 Task: Create in the project AgileOpus and in the Backlog issue 'Develop a new tool for automated testing of web application cross-browser compatibility and responsiveness' a child issue 'Data backup and retention policy remediation', and assign it to team member softage.3@softage.net. Create in the project AgileOpus and in the Backlog issue 'Upgrade the logging and reporting features of a web application to improve system monitoring and analysis' a child issue 'Serverless computing application deployment automation and remediation', and assign it to team member softage.4@softage.net
Action: Mouse moved to (548, 365)
Screenshot: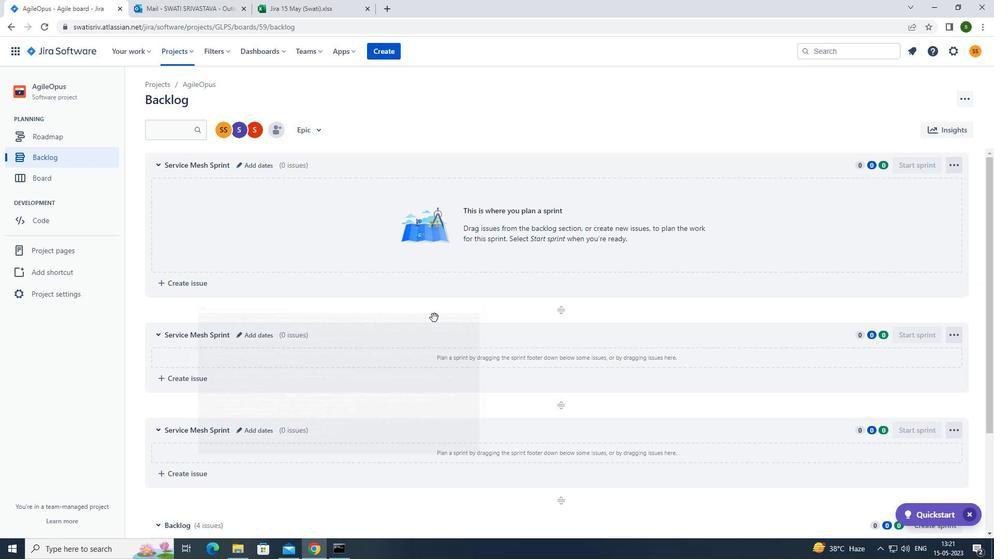 
Action: Mouse scrolled (548, 364) with delta (0, 0)
Screenshot: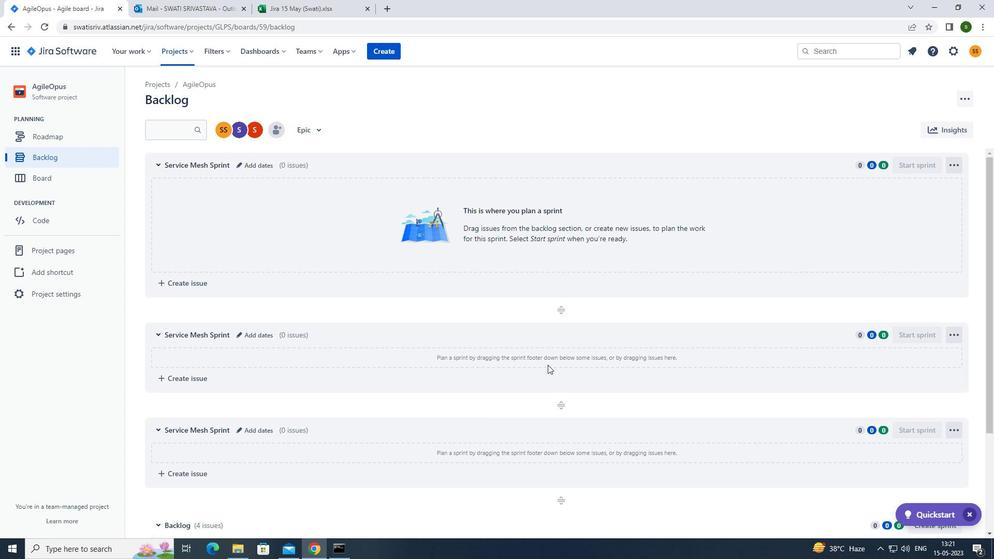 
Action: Mouse scrolled (548, 364) with delta (0, 0)
Screenshot: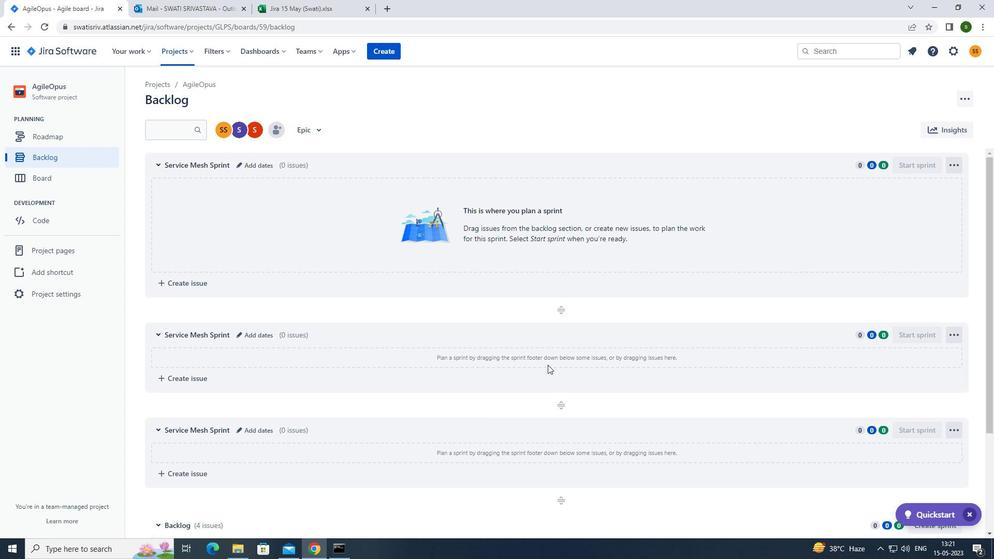 
Action: Mouse scrolled (548, 364) with delta (0, 0)
Screenshot: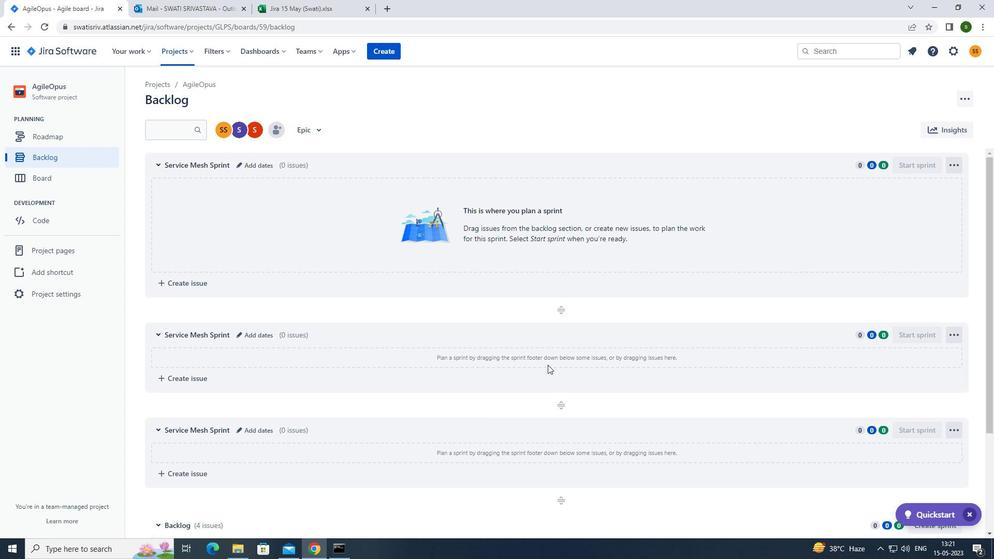
Action: Mouse moved to (548, 365)
Screenshot: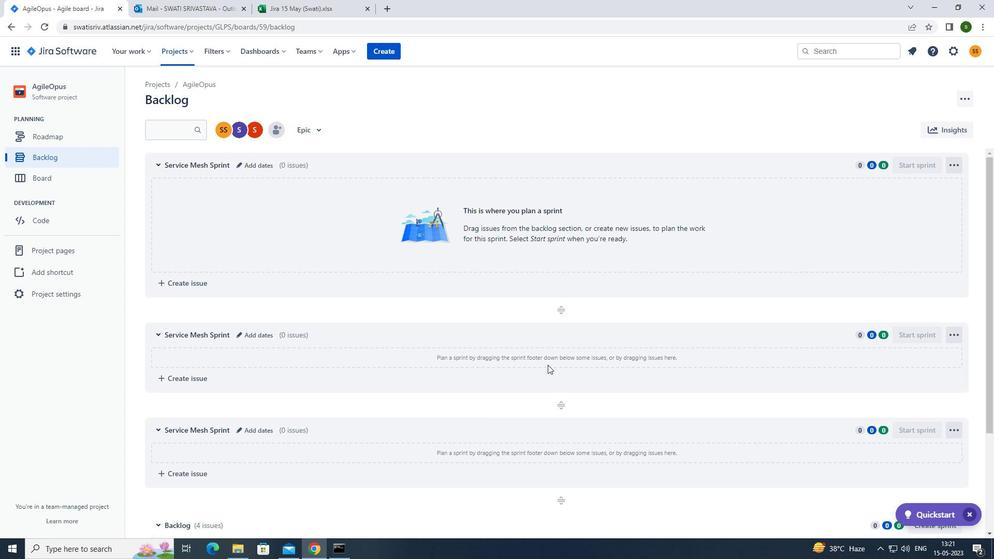 
Action: Mouse scrolled (548, 365) with delta (0, 0)
Screenshot: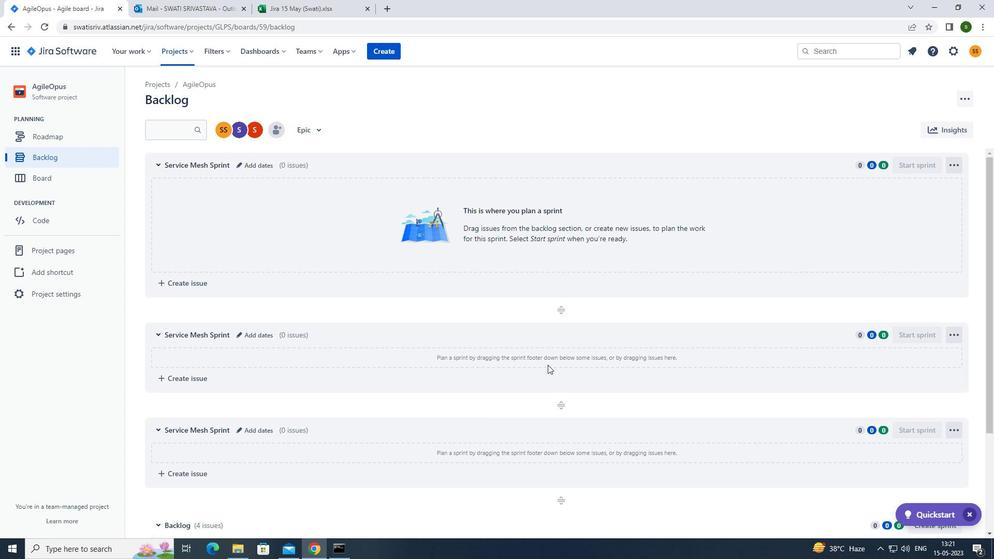 
Action: Mouse scrolled (548, 365) with delta (0, 0)
Screenshot: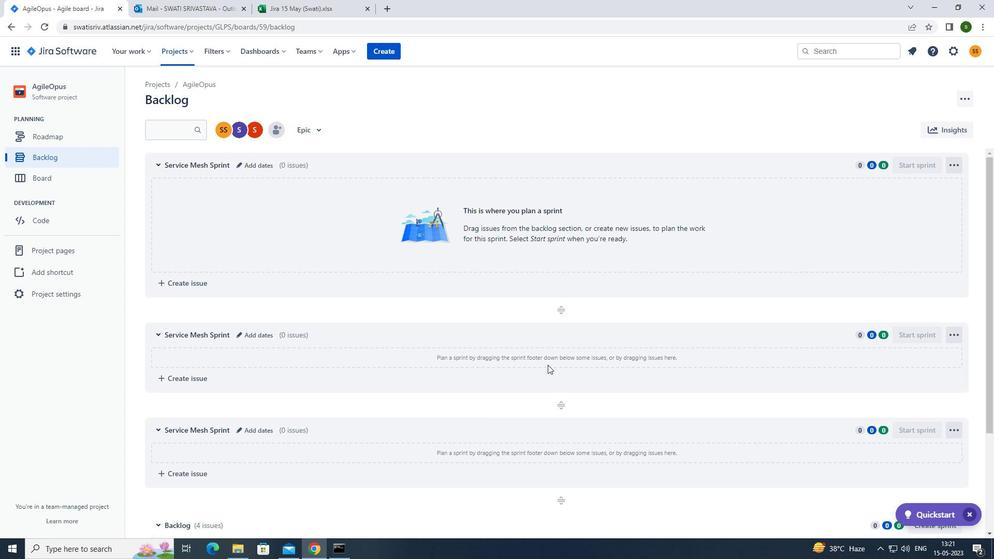 
Action: Mouse scrolled (548, 365) with delta (0, 0)
Screenshot: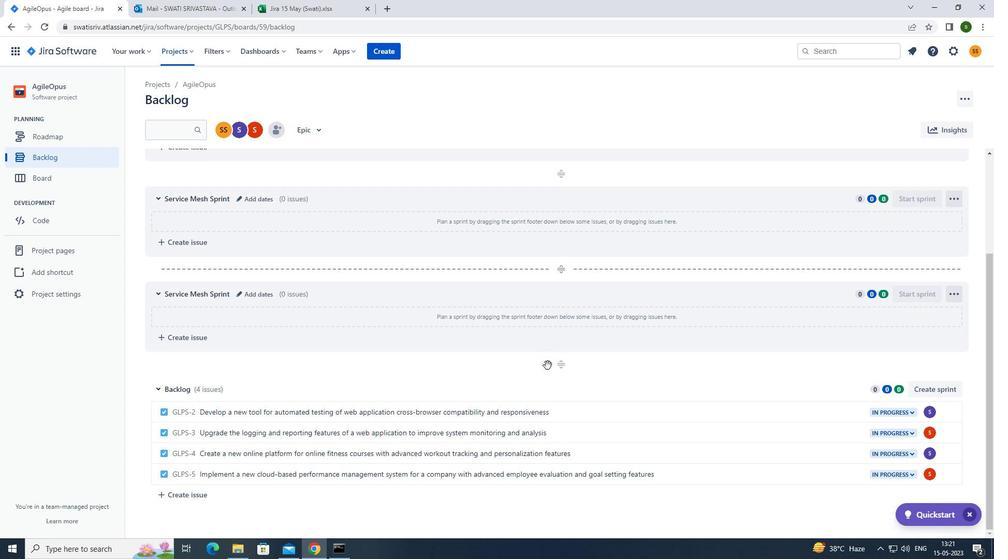 
Action: Mouse moved to (646, 415)
Screenshot: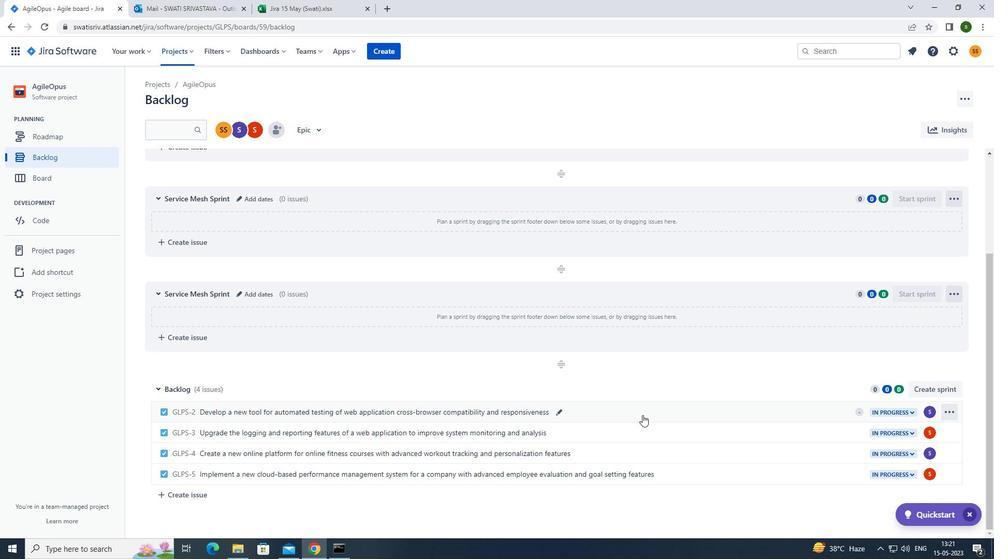 
Action: Mouse pressed left at (646, 415)
Screenshot: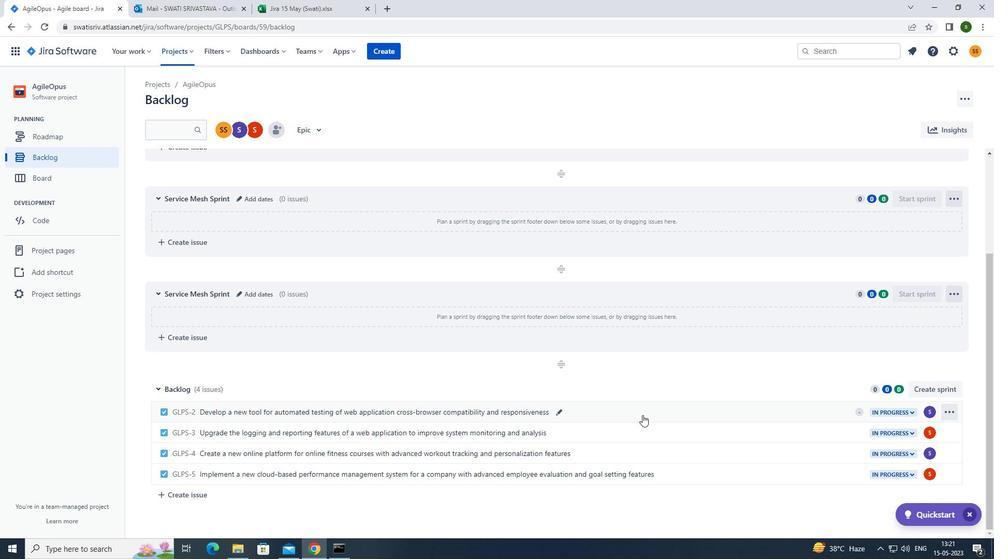 
Action: Mouse moved to (809, 250)
Screenshot: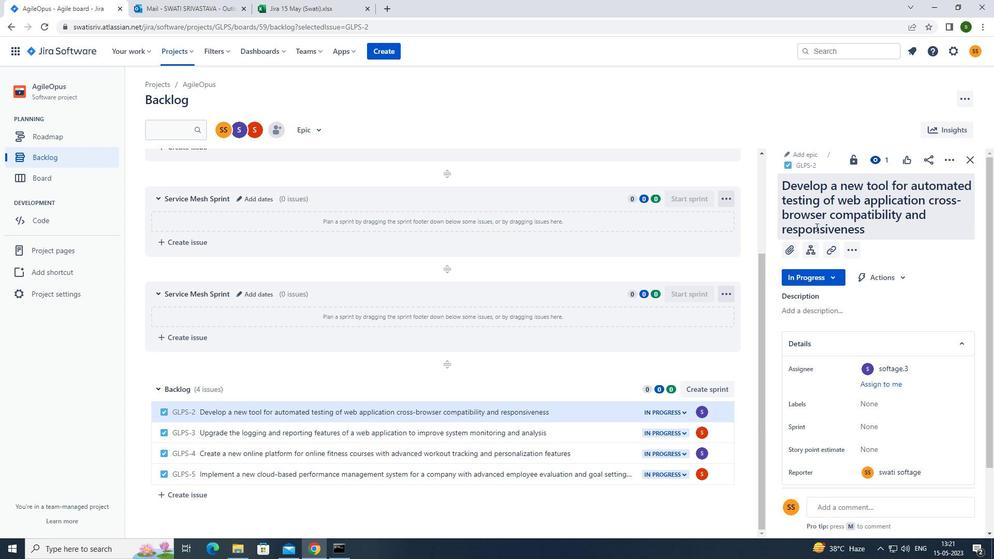 
Action: Mouse pressed left at (809, 250)
Screenshot: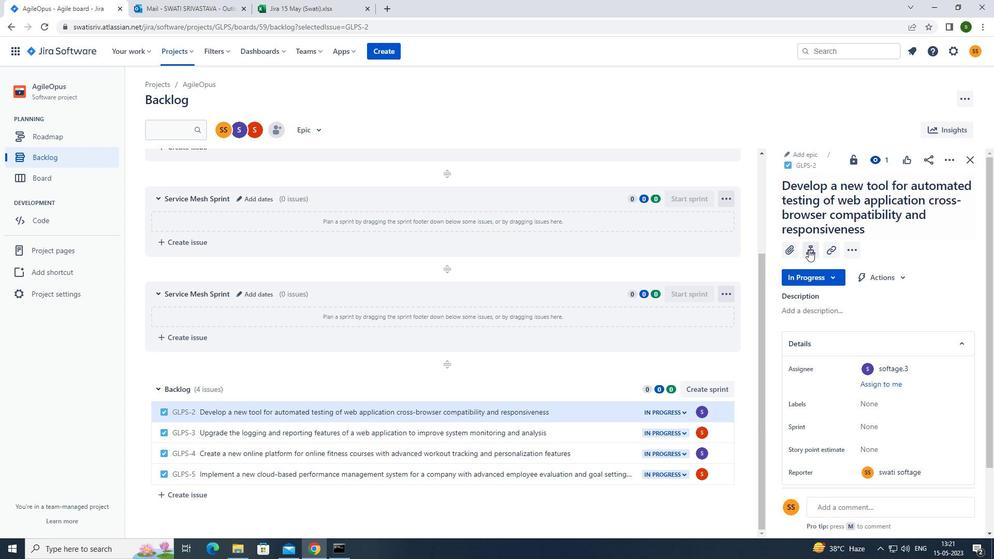 
Action: Mouse moved to (830, 331)
Screenshot: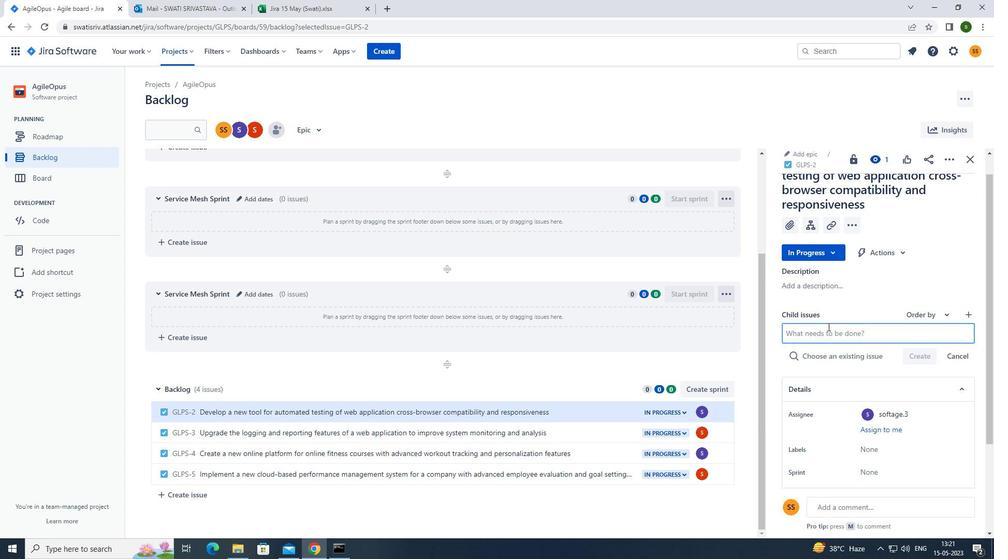 
Action: Mouse pressed left at (830, 331)
Screenshot: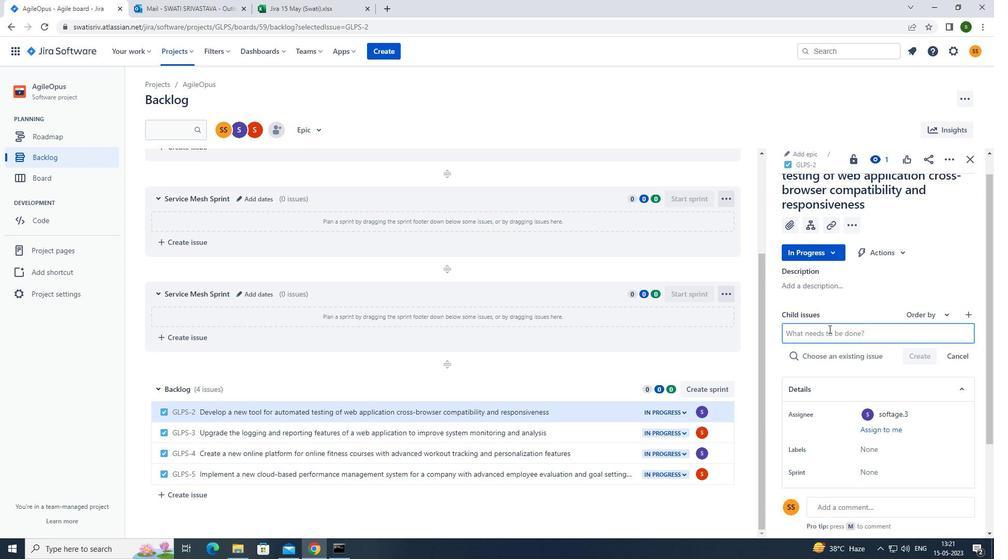 
Action: Mouse moved to (828, 334)
Screenshot: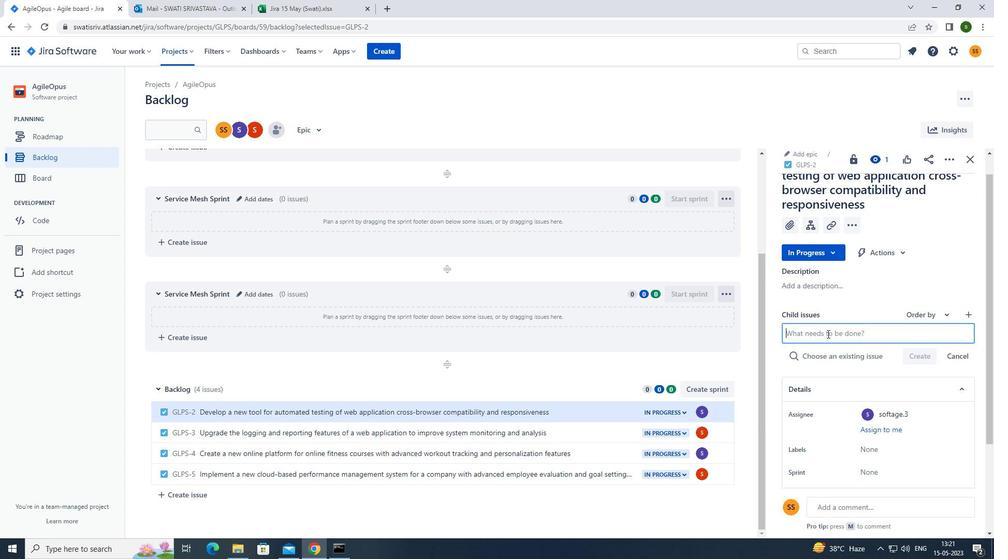 
Action: Key pressed <Key.caps_lock>d<Key.caps_lock>ata<Key.space>backup<Key.space>and<Key.space>retention<Key.space>policy<Key.space>remediation<Key.enter>
Screenshot: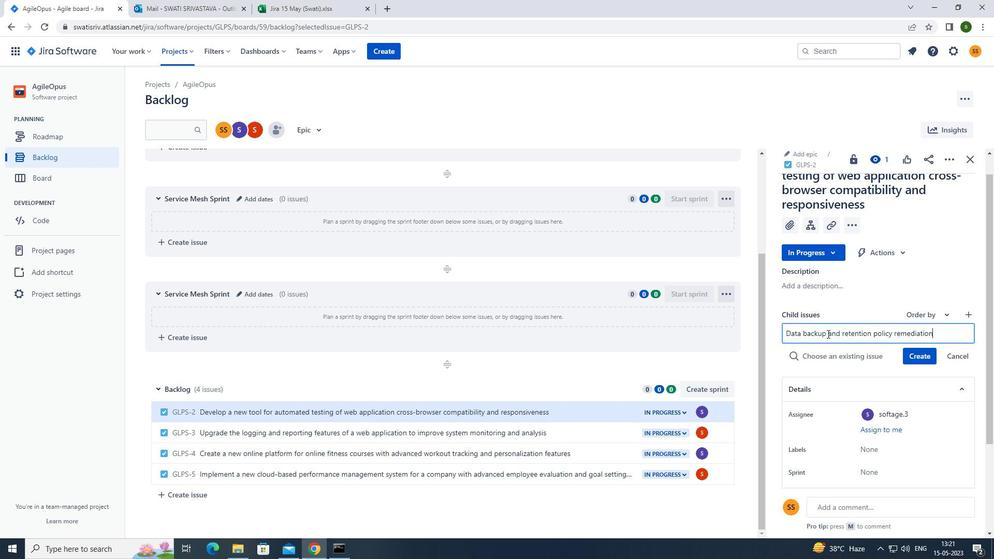 
Action: Mouse moved to (925, 337)
Screenshot: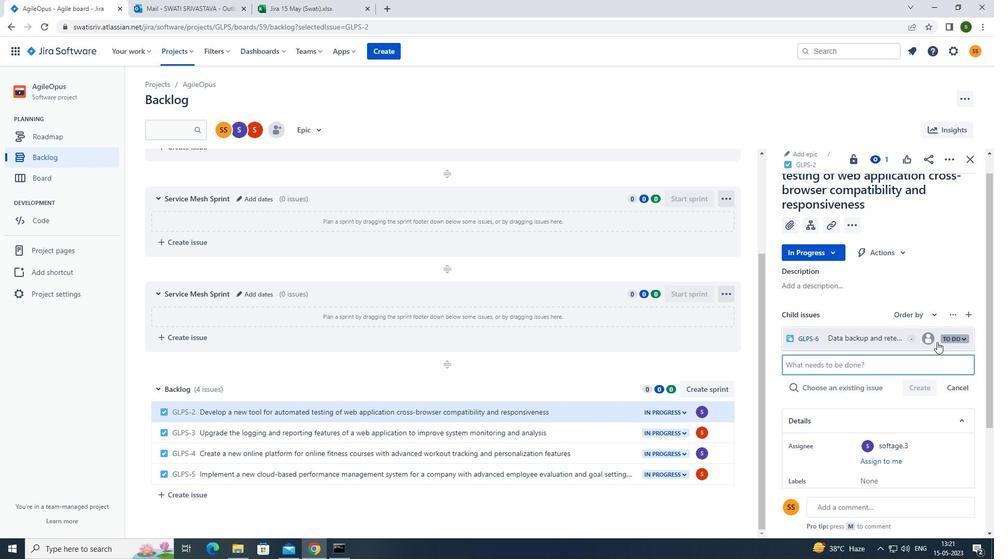 
Action: Mouse pressed left at (925, 337)
Screenshot: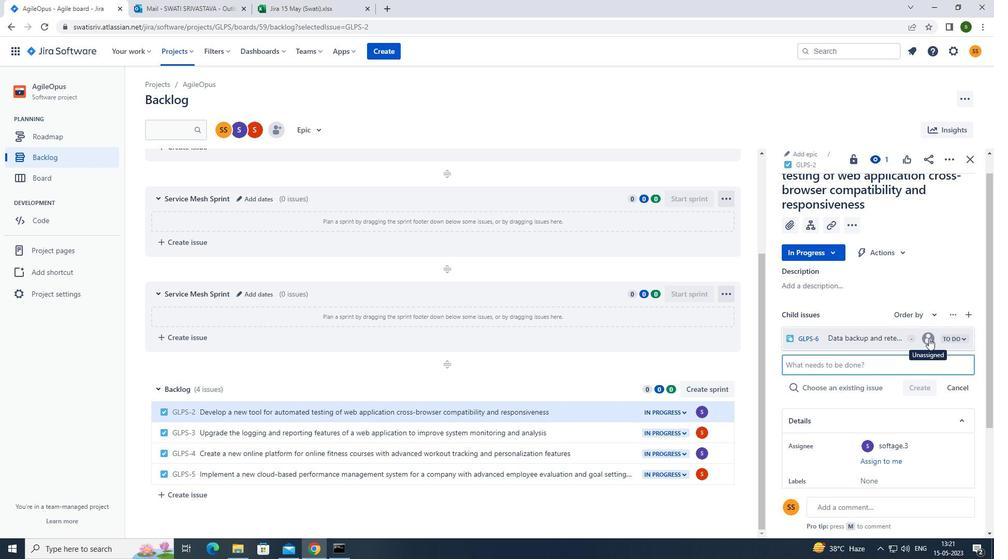 
Action: Mouse moved to (834, 368)
Screenshot: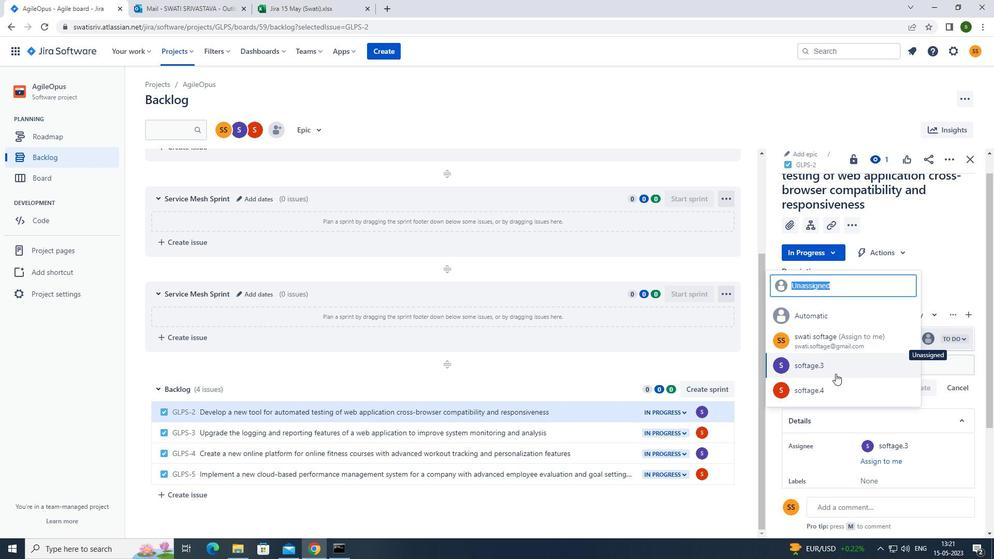 
Action: Mouse pressed left at (834, 368)
Screenshot: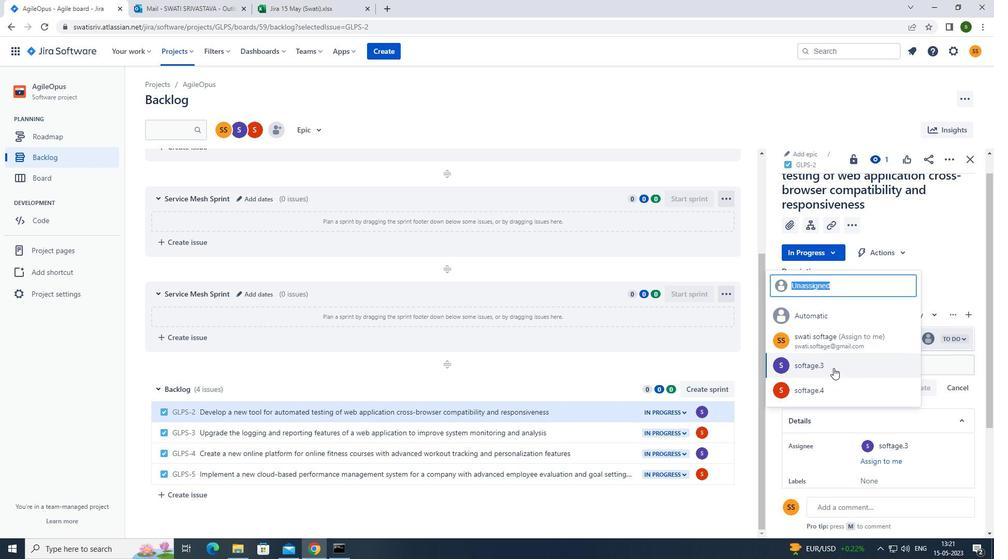 
Action: Mouse moved to (601, 433)
Screenshot: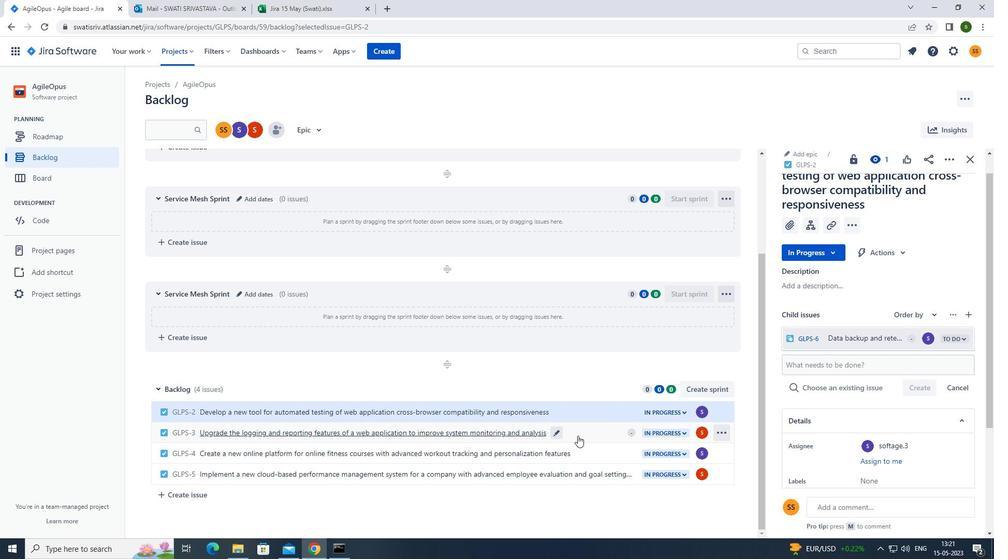 
Action: Mouse pressed left at (601, 433)
Screenshot: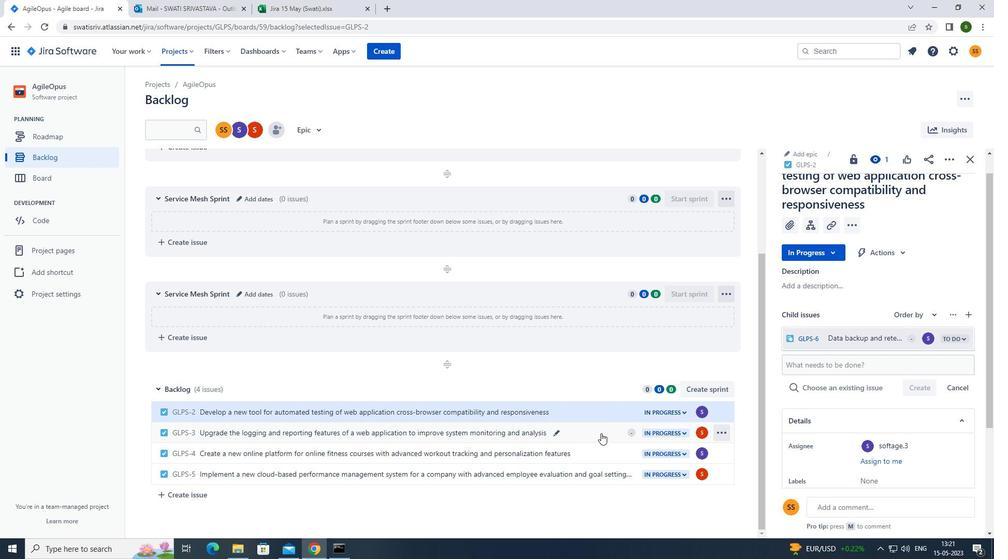 
Action: Mouse moved to (813, 247)
Screenshot: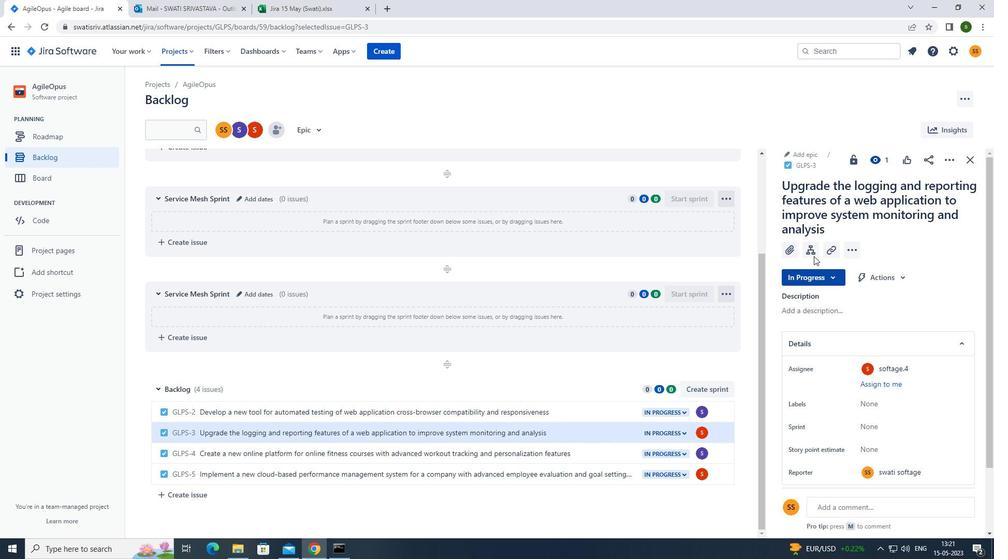 
Action: Mouse pressed left at (813, 247)
Screenshot: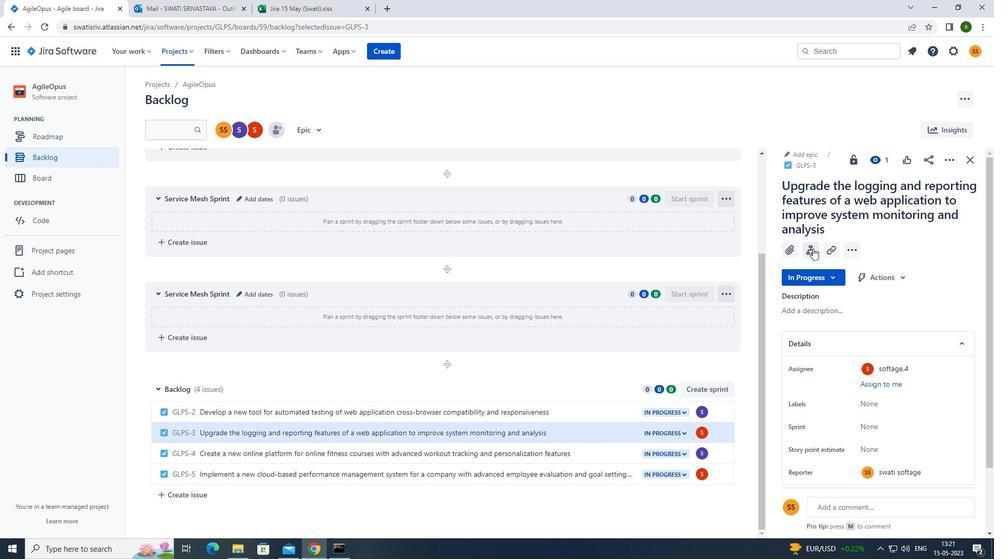 
Action: Mouse moved to (841, 330)
Screenshot: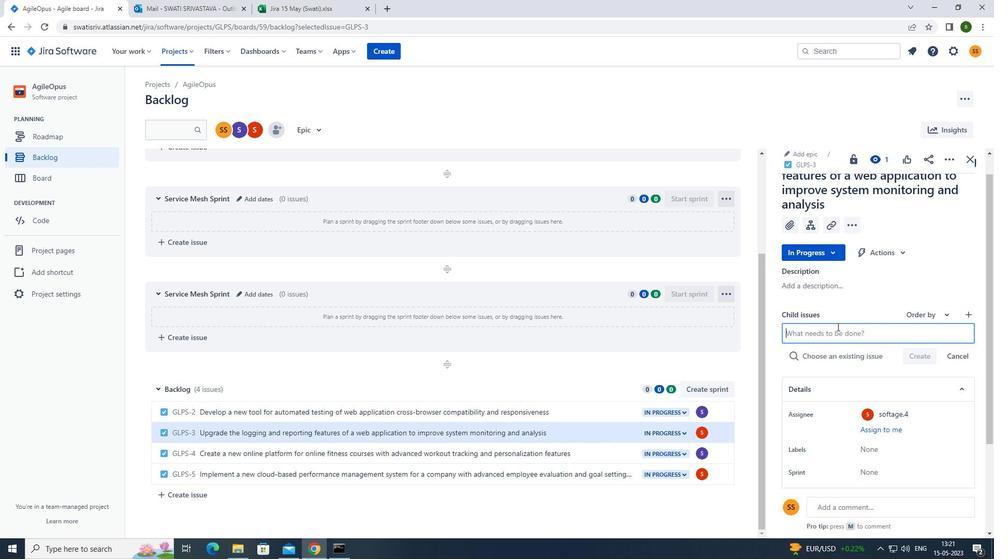 
Action: Mouse pressed left at (841, 330)
Screenshot: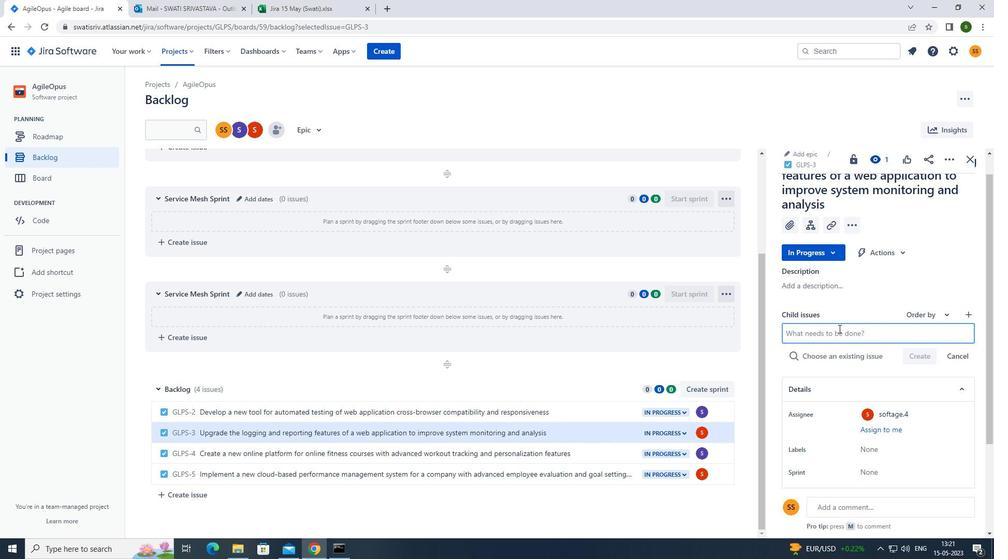 
Action: Mouse moved to (837, 332)
Screenshot: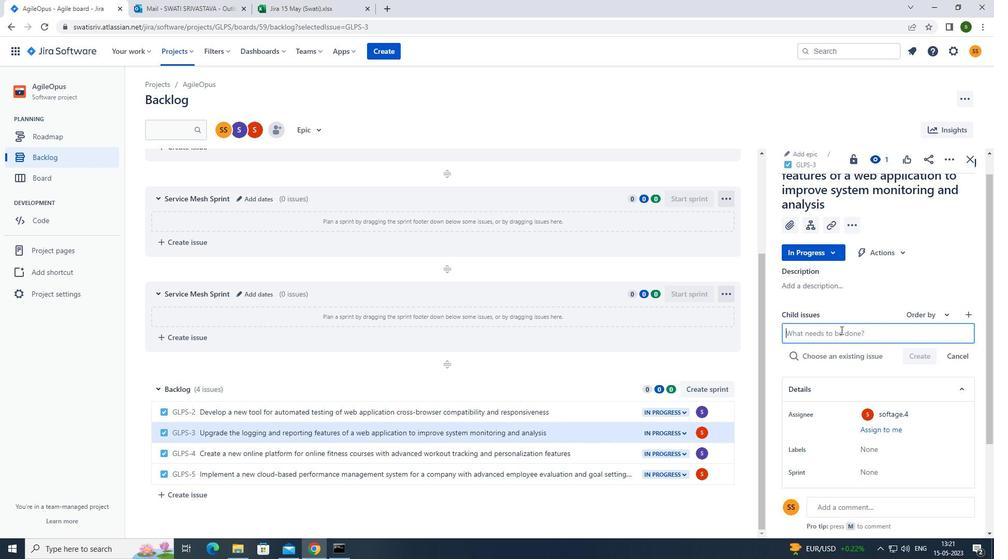 
Action: Key pressed <Key.caps_lock>s<Key.caps_lock>erverless<Key.space>computing<Key.space>application<Key.space>deployment<Key.space>automation<Key.space>and<Key.space>remediation<Key.enter>
Screenshot: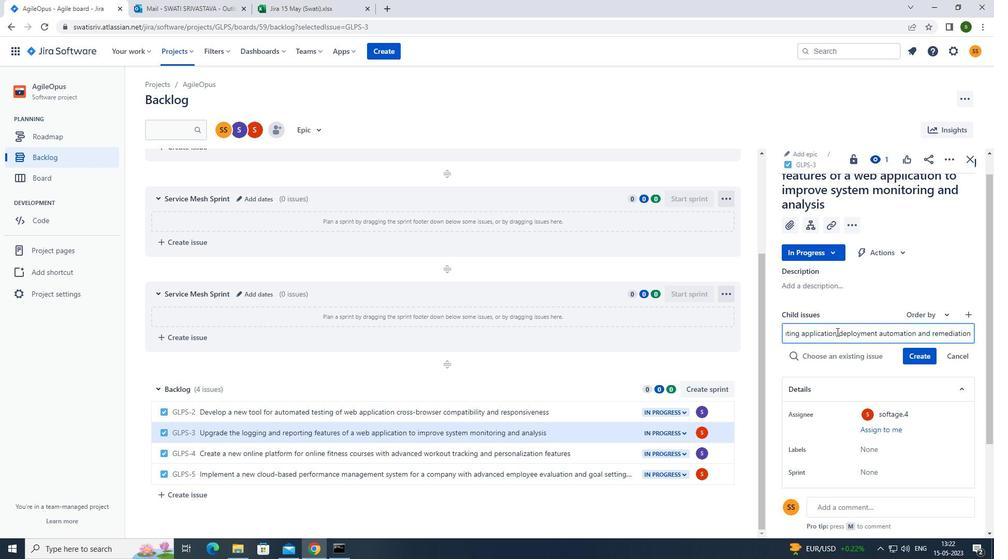 
Action: Mouse moved to (926, 338)
Screenshot: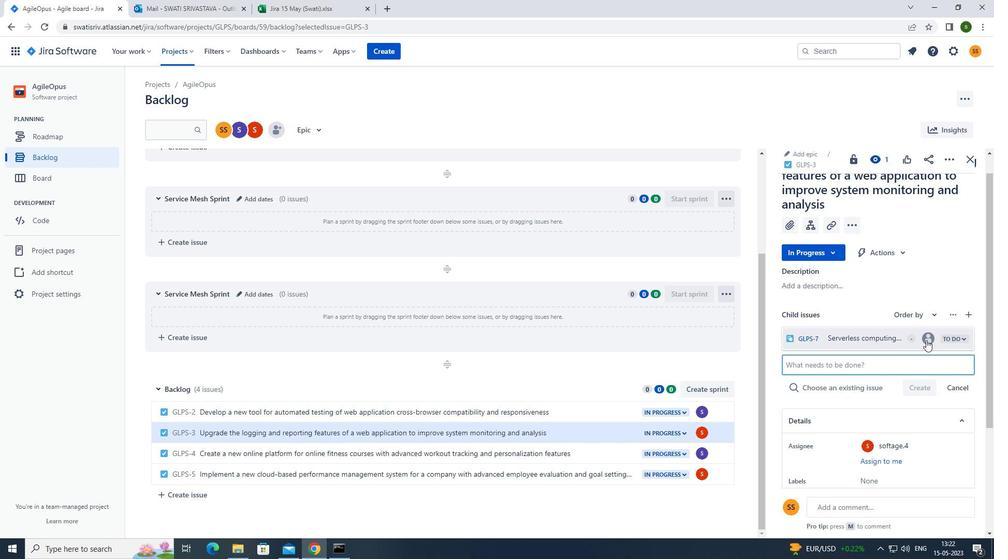 
Action: Mouse pressed left at (926, 338)
Screenshot: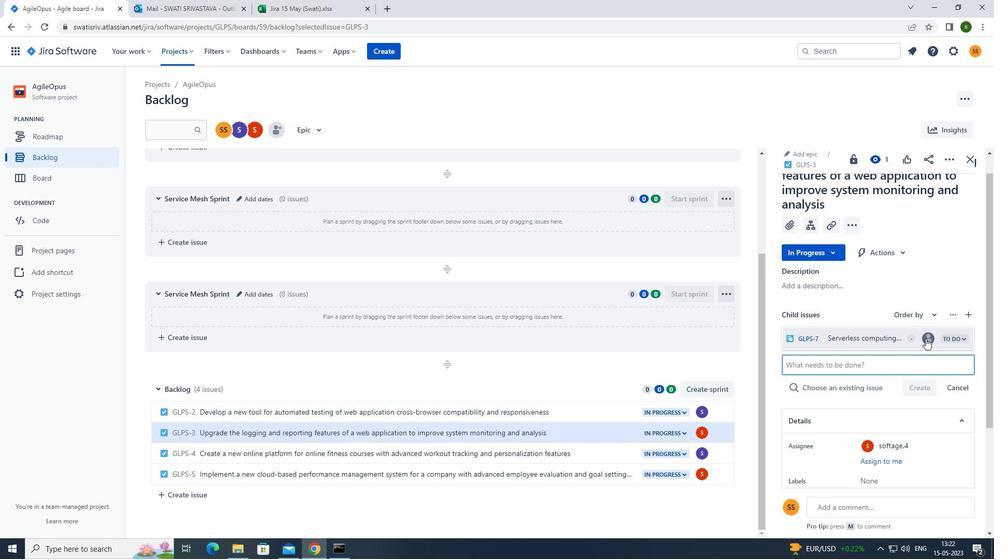 
Action: Mouse moved to (845, 389)
Screenshot: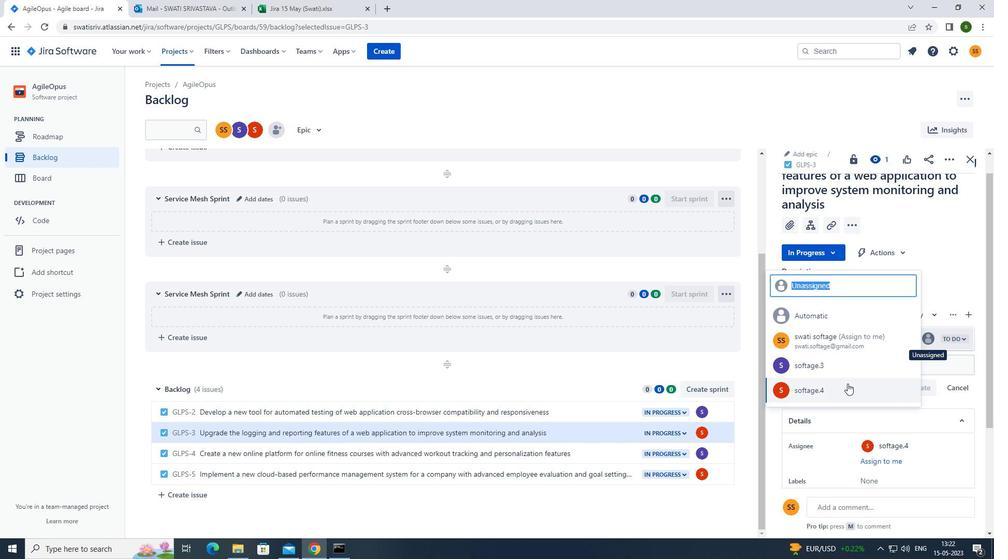 
Action: Mouse pressed left at (845, 389)
Screenshot: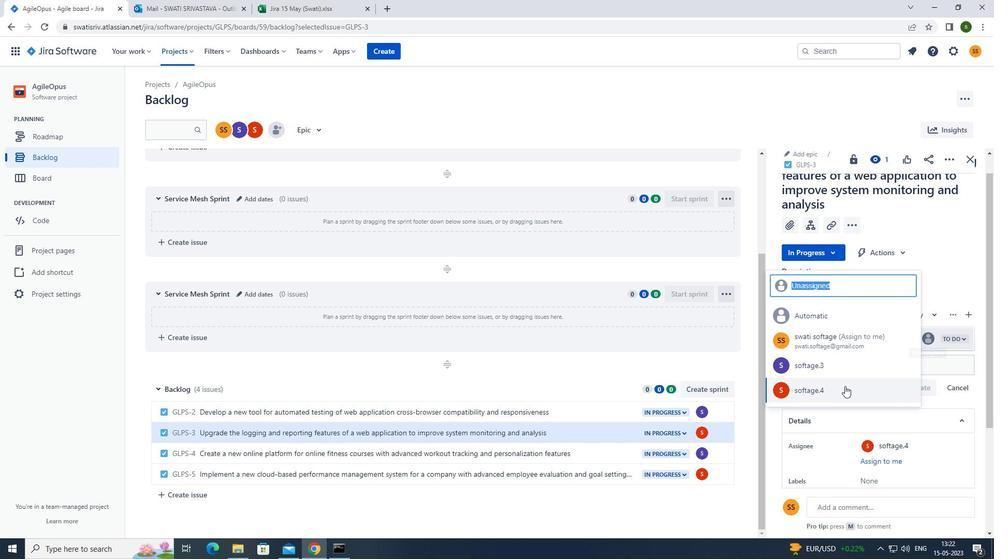 
Action: Mouse moved to (777, 389)
Screenshot: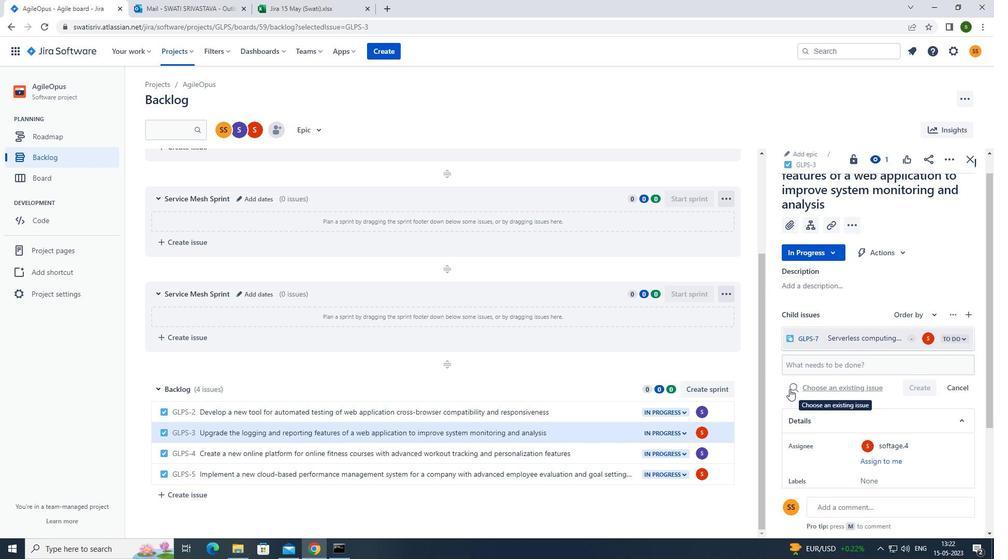 
